 Task: Set the name for the new category in the repository "Javascript" to "updates".
Action: Mouse moved to (924, 108)
Screenshot: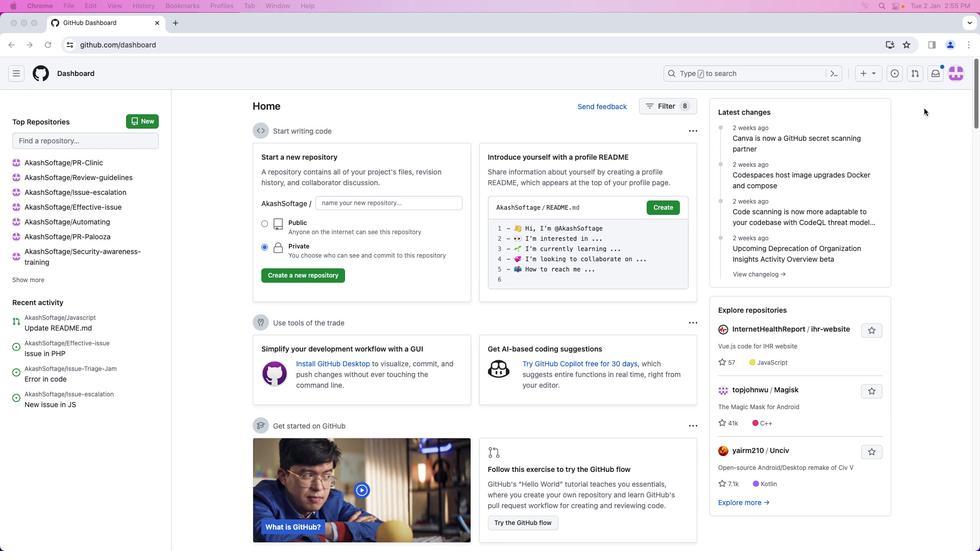 
Action: Mouse pressed left at (924, 108)
Screenshot: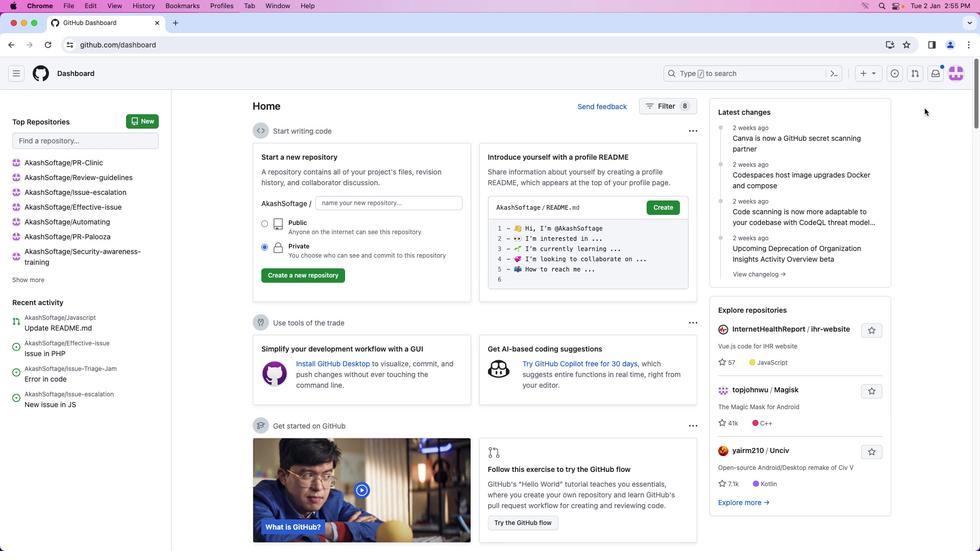 
Action: Mouse moved to (955, 76)
Screenshot: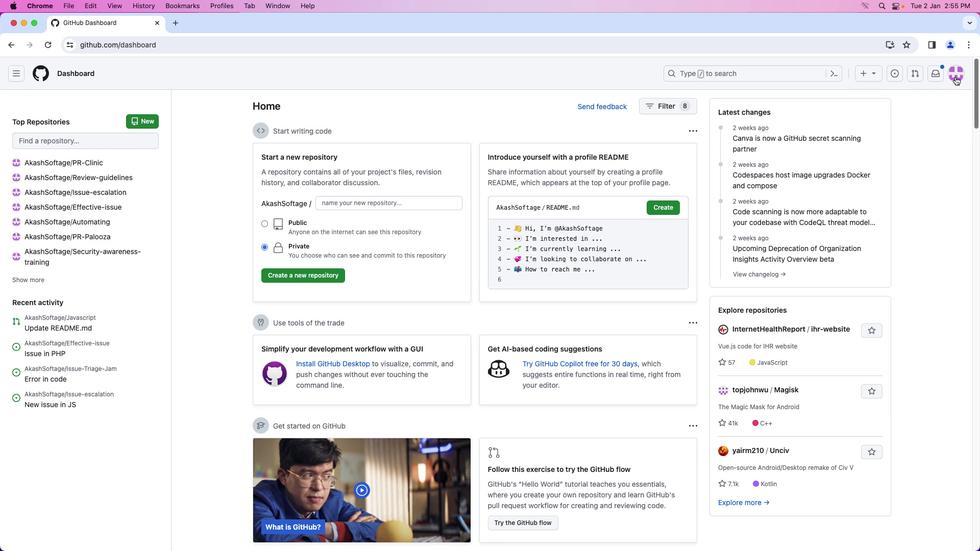 
Action: Mouse pressed left at (955, 76)
Screenshot: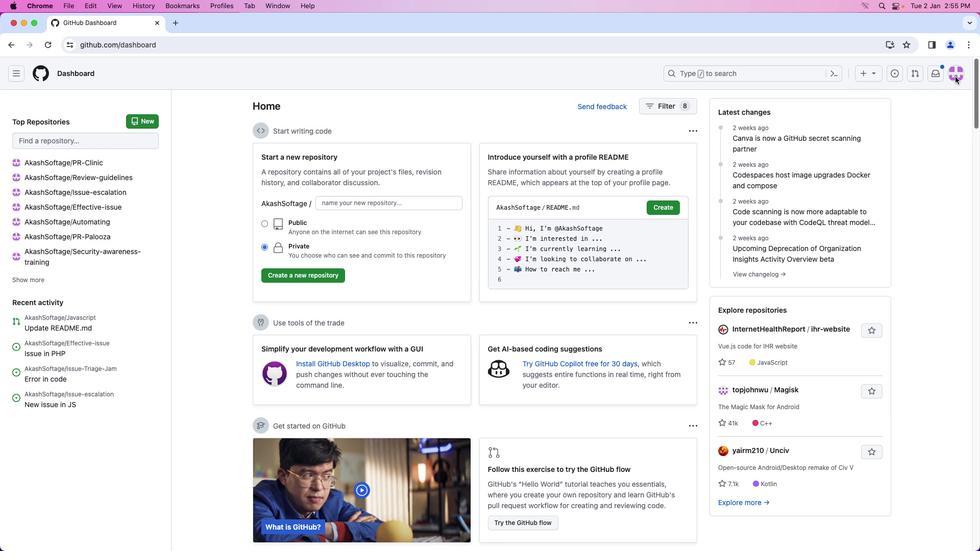 
Action: Mouse moved to (905, 161)
Screenshot: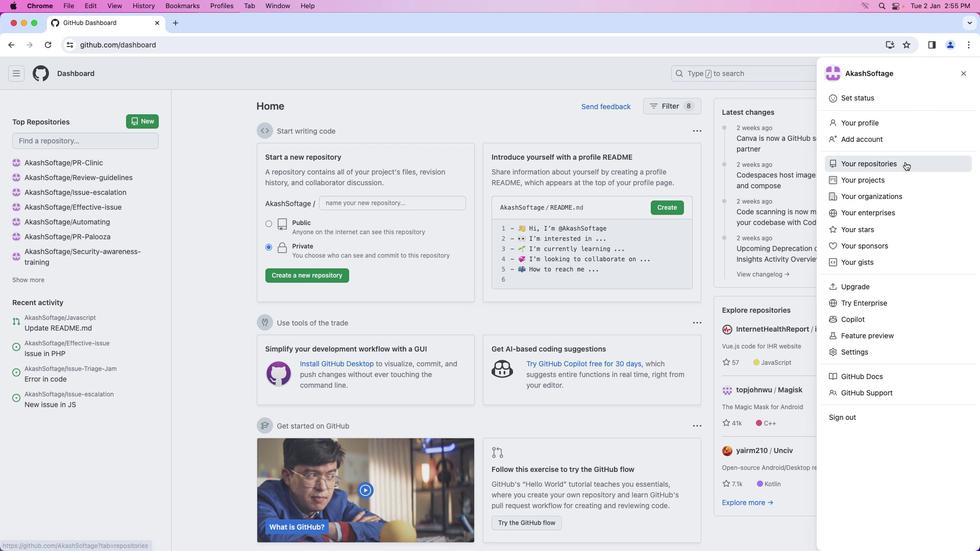 
Action: Mouse pressed left at (905, 161)
Screenshot: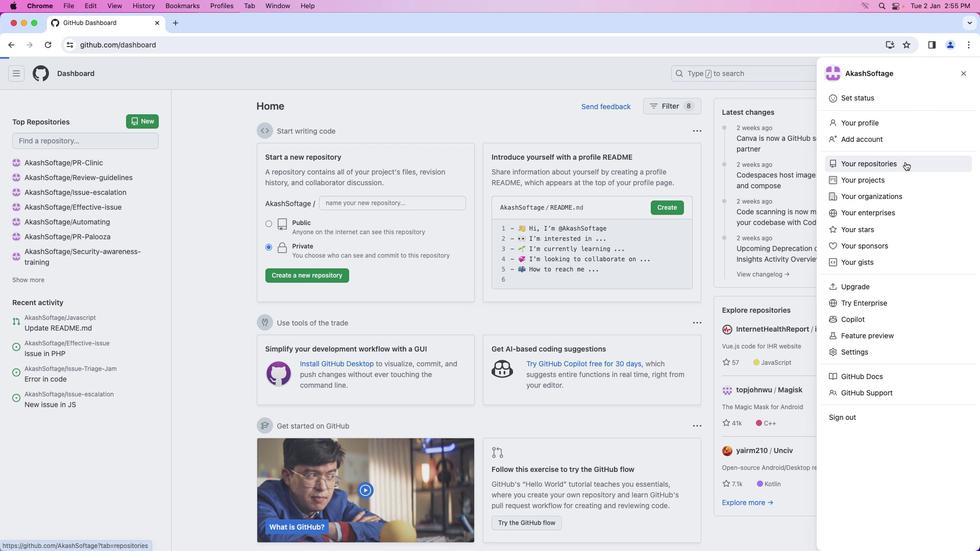 
Action: Mouse moved to (367, 165)
Screenshot: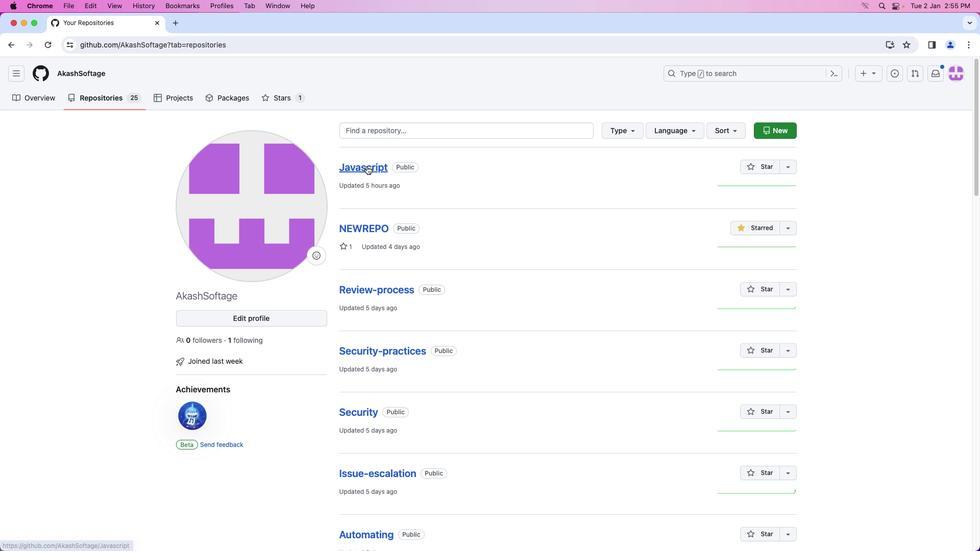 
Action: Mouse pressed left at (367, 165)
Screenshot: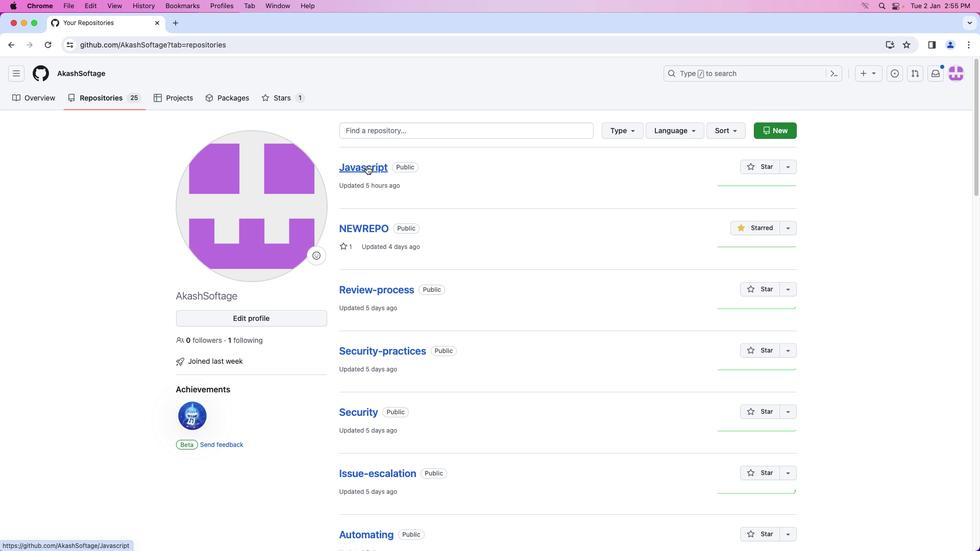 
Action: Mouse moved to (221, 101)
Screenshot: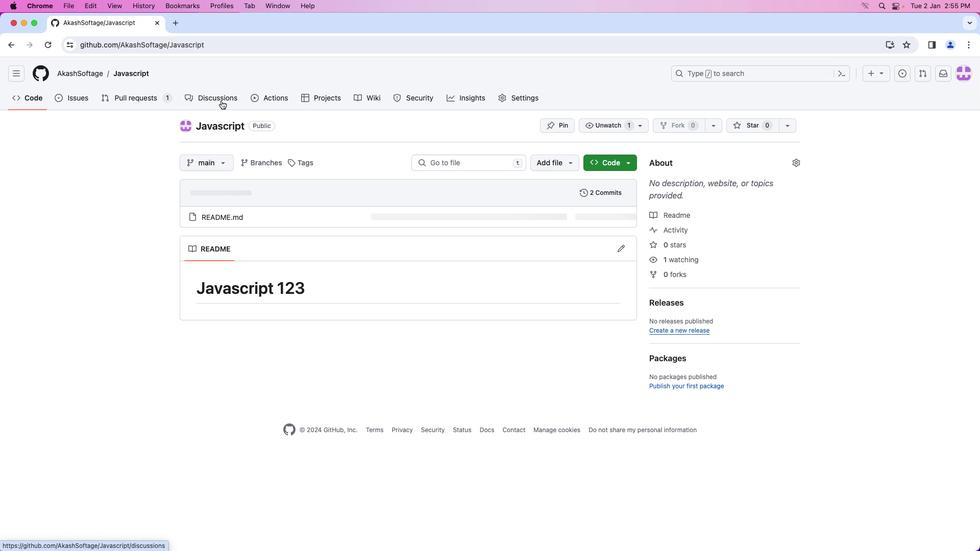 
Action: Mouse pressed left at (221, 101)
Screenshot: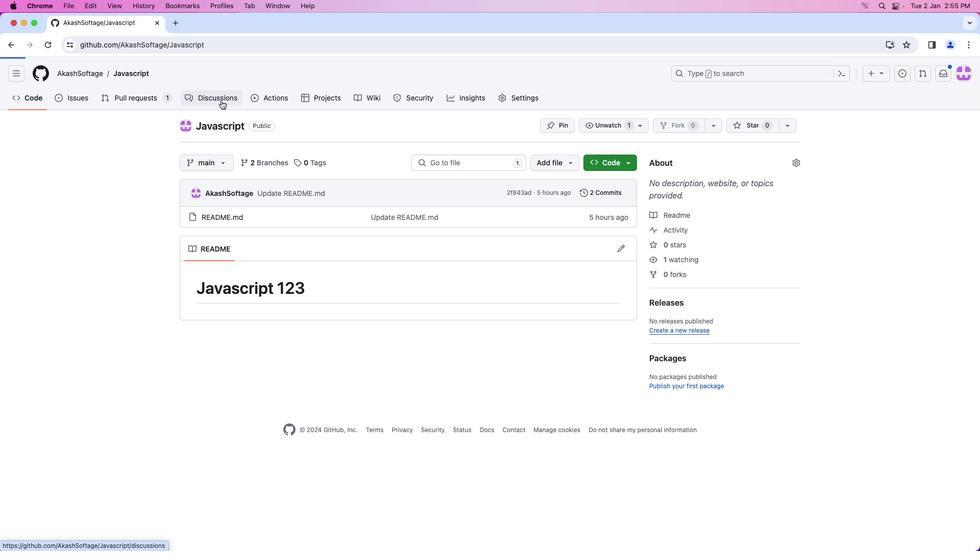 
Action: Mouse moved to (341, 250)
Screenshot: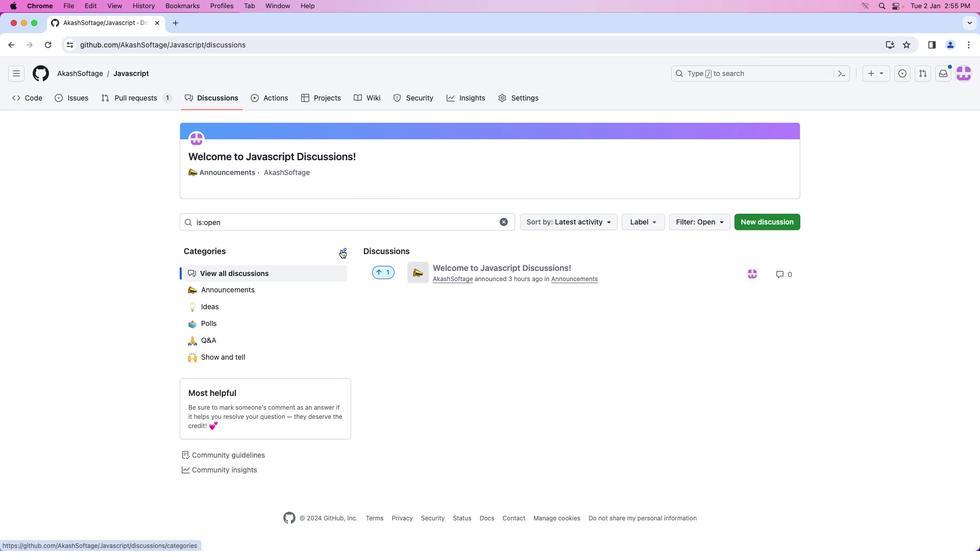 
Action: Mouse pressed left at (341, 250)
Screenshot: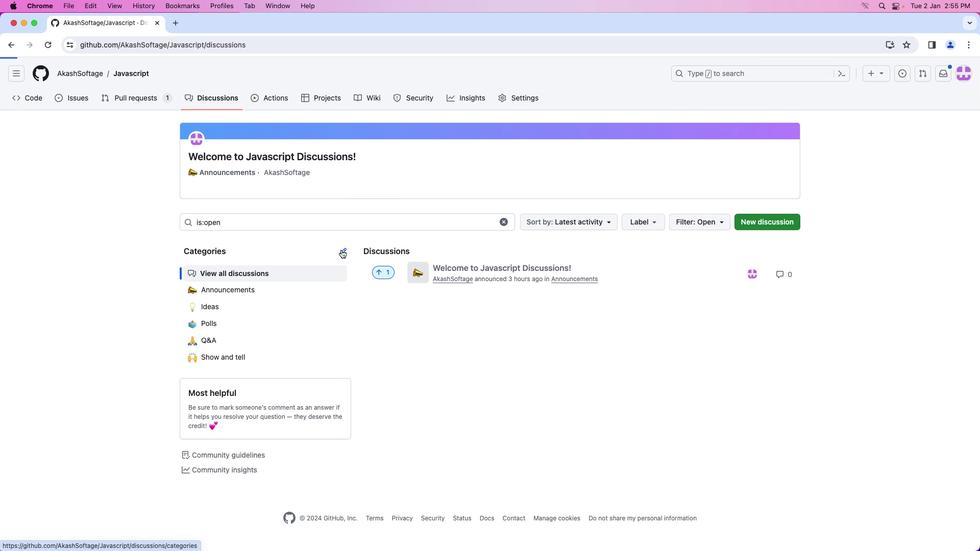 
Action: Mouse moved to (777, 128)
Screenshot: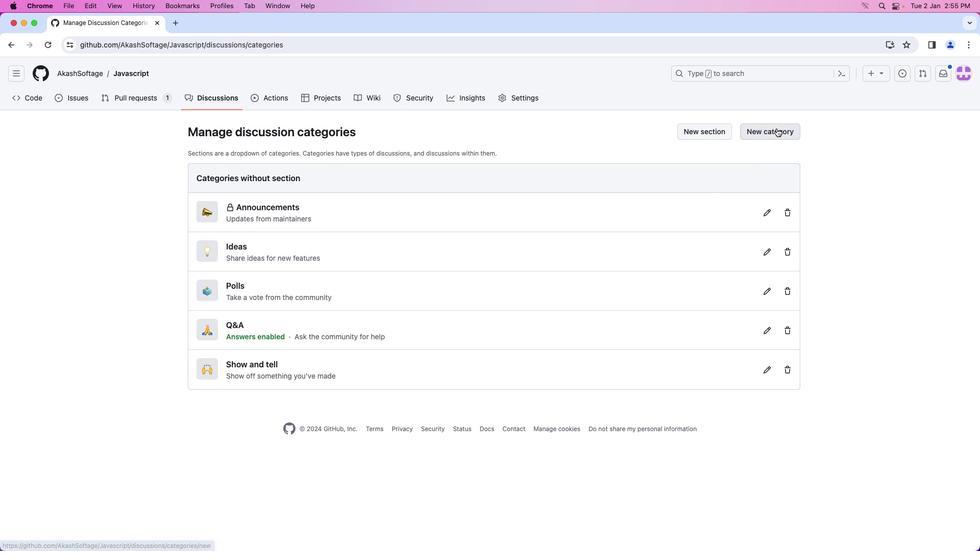 
Action: Mouse pressed left at (777, 128)
Screenshot: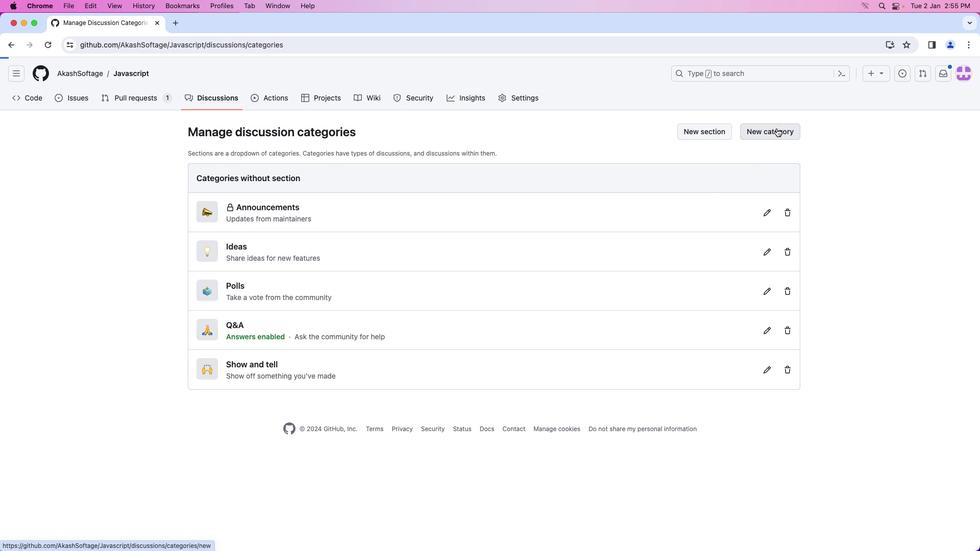 
Action: Mouse moved to (494, 170)
Screenshot: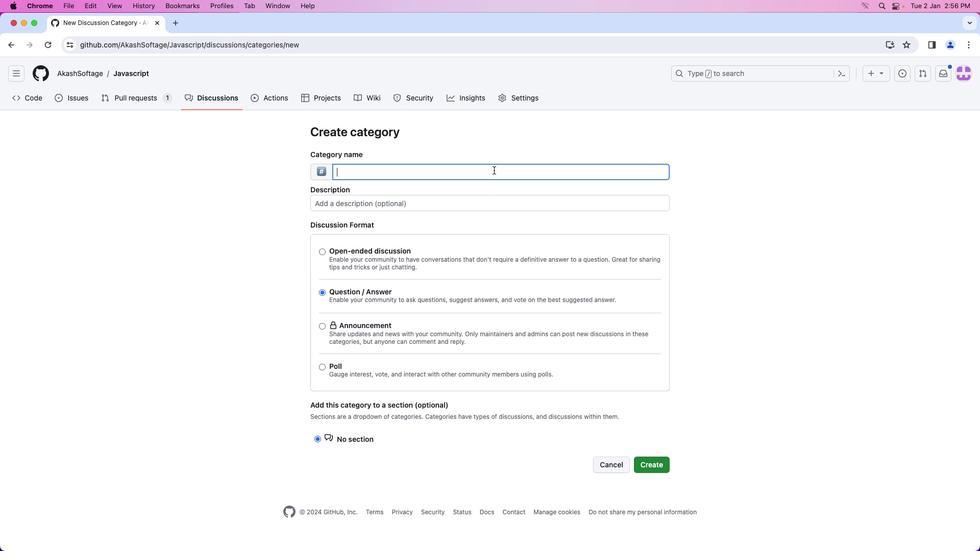 
Action: Mouse pressed left at (494, 170)
Screenshot: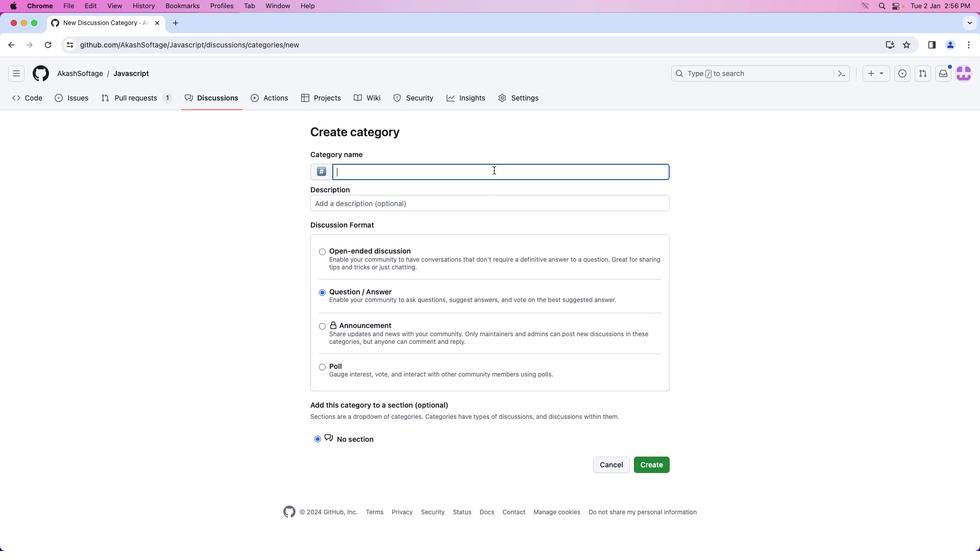 
Action: Mouse moved to (494, 170)
Screenshot: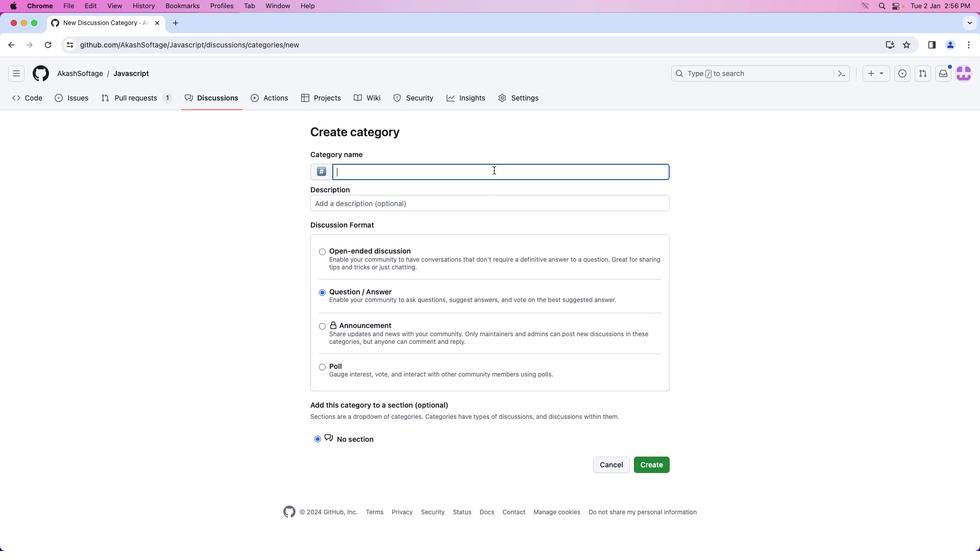 
Action: Key pressed Key.caps_lock'u'Key.caps_lock'P'Key.backspaceKey.backspace'U'Key.caps_lock'p''d''a''t''e''s'
Screenshot: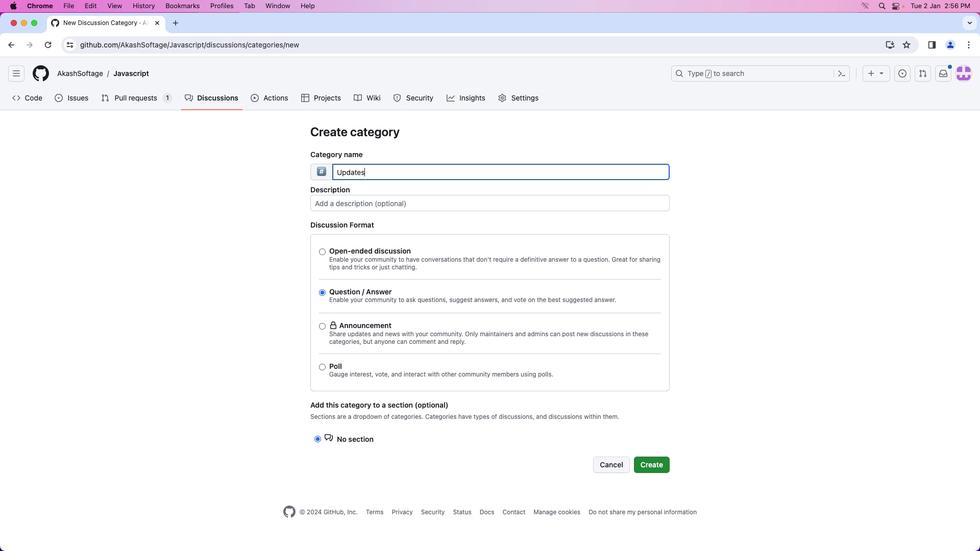 
Action: Mouse moved to (643, 461)
Screenshot: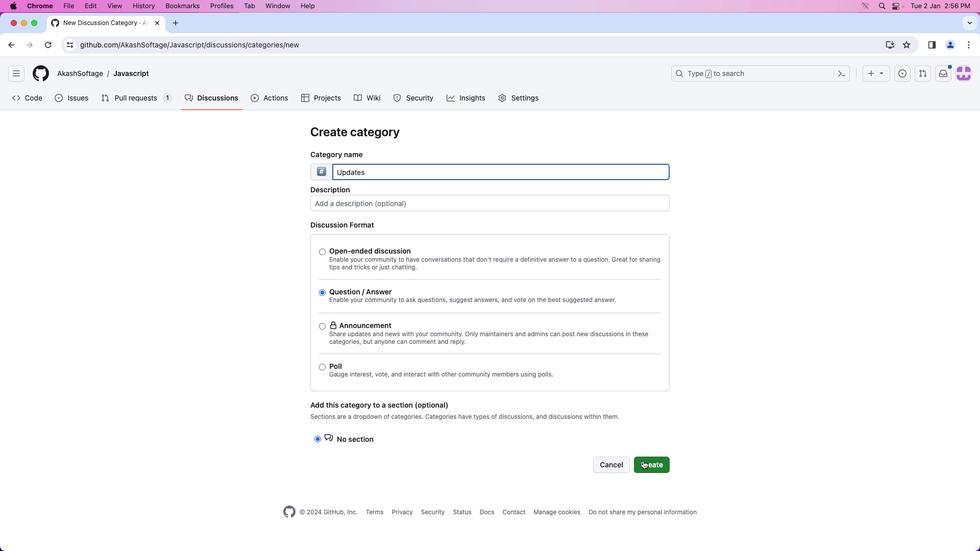 
Action: Mouse pressed left at (643, 461)
Screenshot: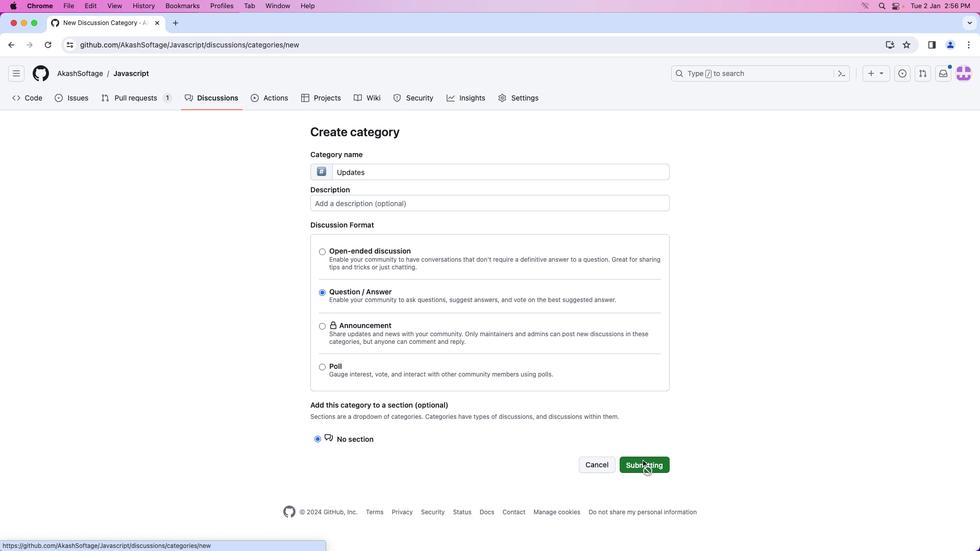 
